 Task: Play online crossword game.
Action: Mouse moved to (407, 318)
Screenshot: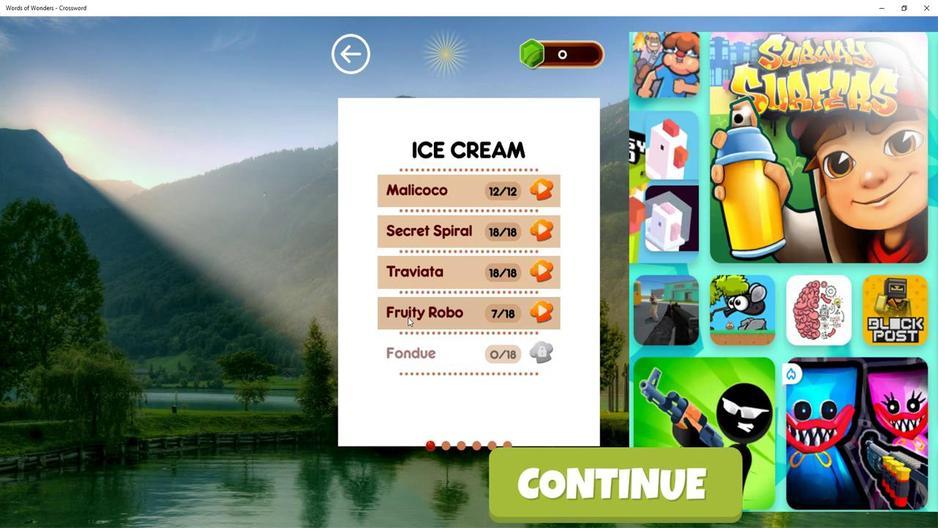 
Action: Mouse pressed left at (407, 318)
Screenshot: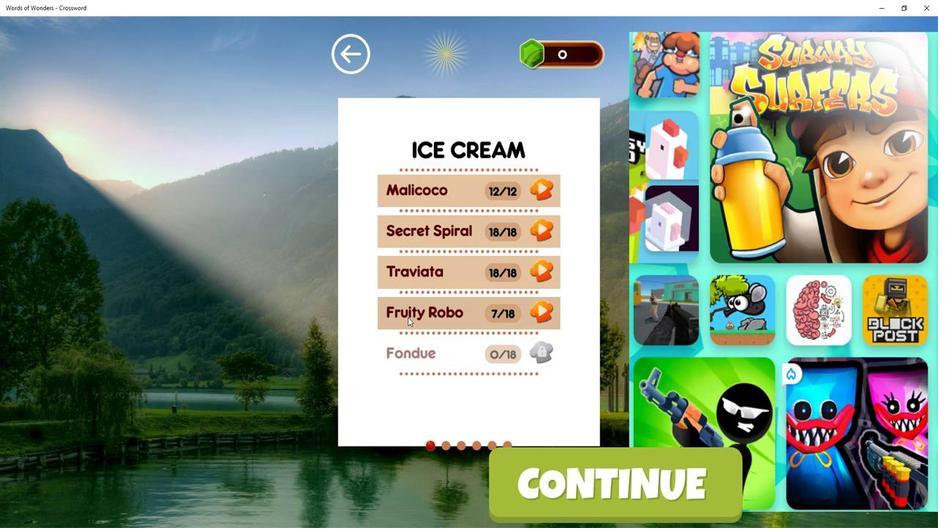 
Action: Mouse moved to (678, 284)
Screenshot: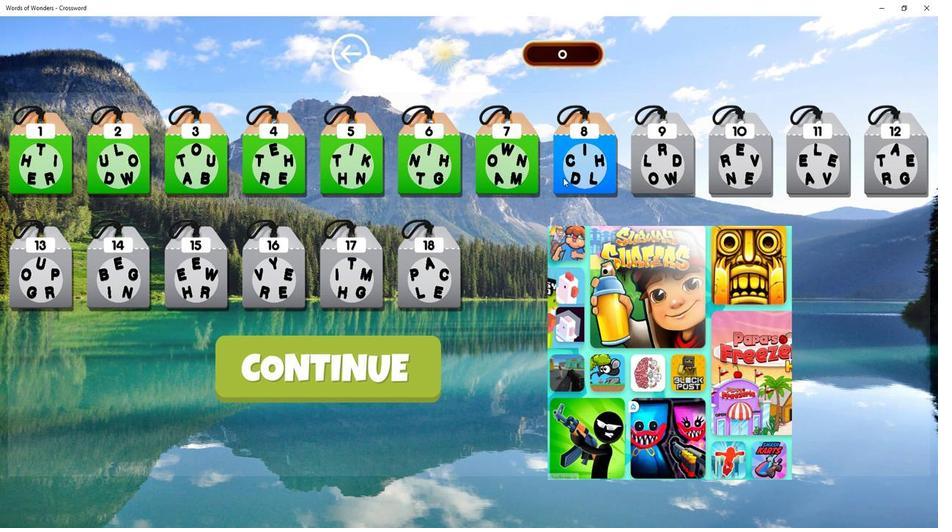 
Action: Mouse pressed left at (678, 284)
Screenshot: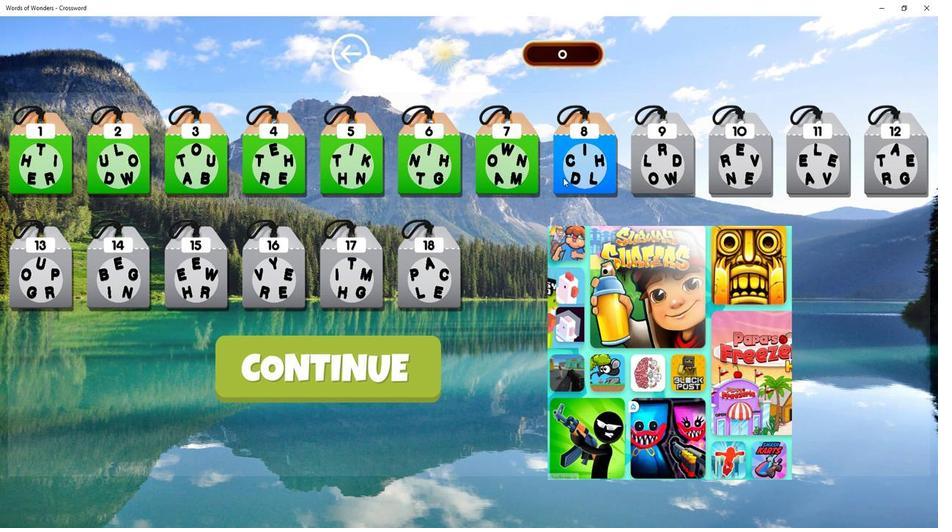 
Action: Mouse moved to (413, 324)
Screenshot: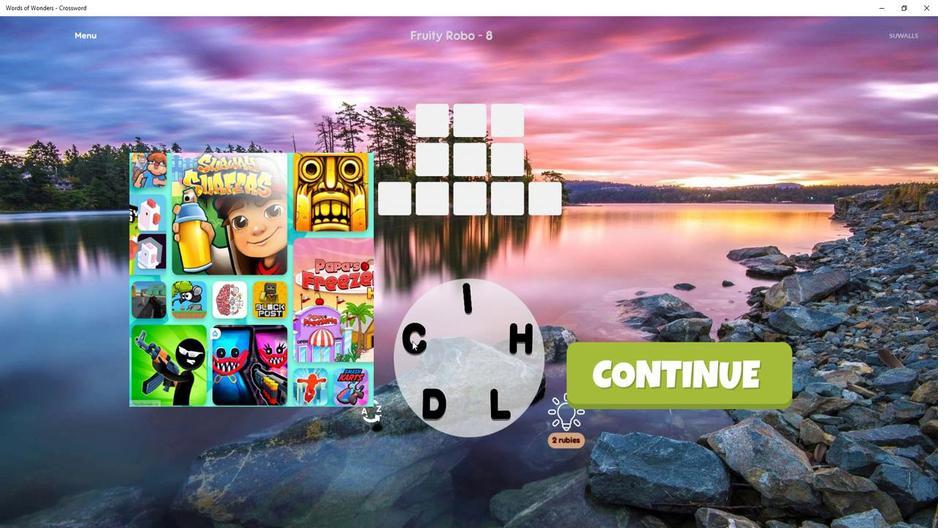 
Action: Mouse pressed left at (413, 324)
Screenshot: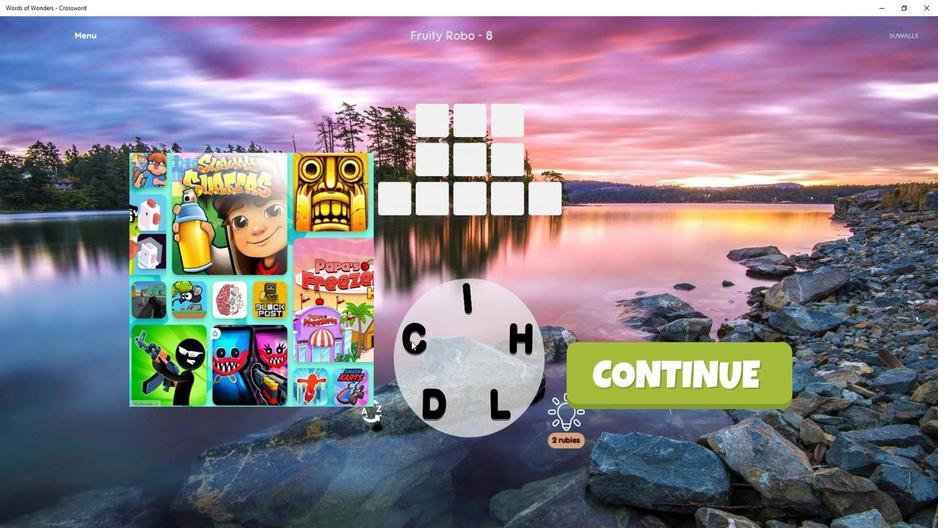 
Action: Mouse moved to (412, 325)
Screenshot: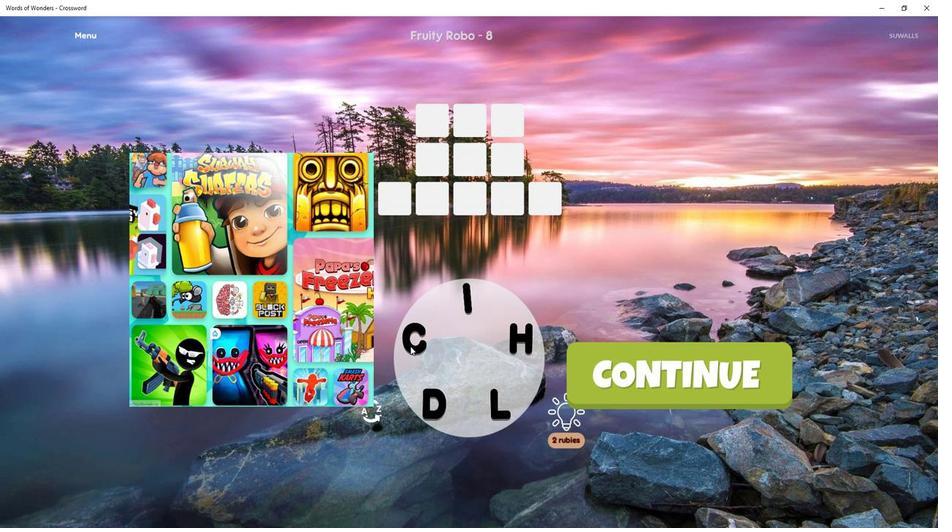 
Action: Mouse pressed left at (412, 325)
Screenshot: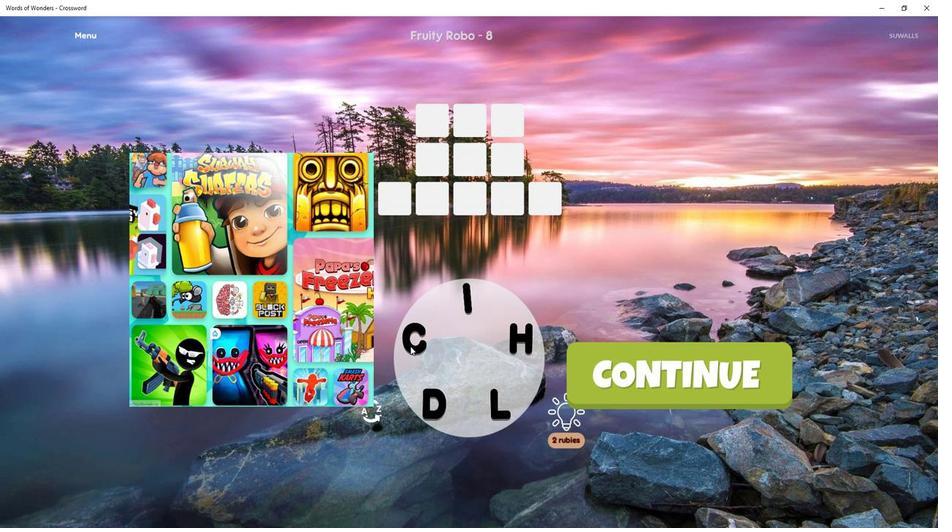 
Action: Mouse moved to (421, 324)
Screenshot: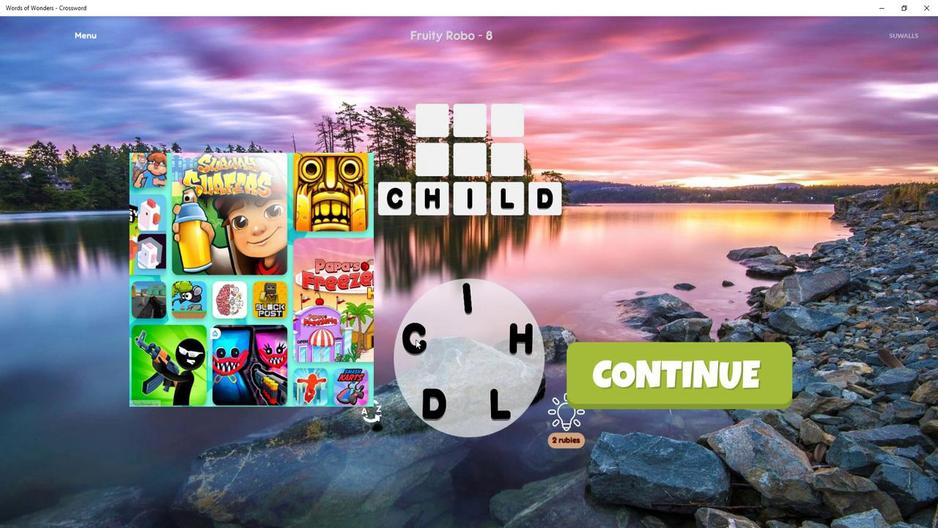 
Action: Mouse pressed left at (421, 324)
Screenshot: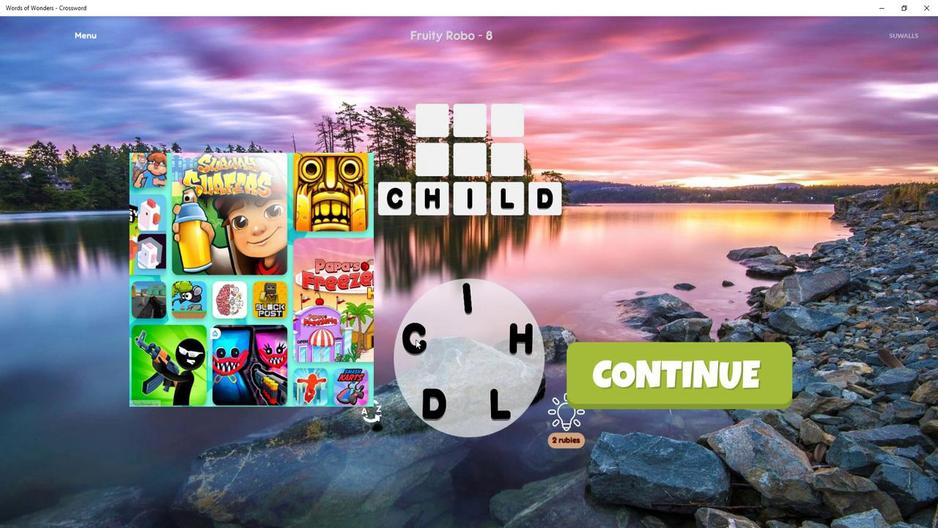 
Action: Mouse moved to (448, 339)
Screenshot: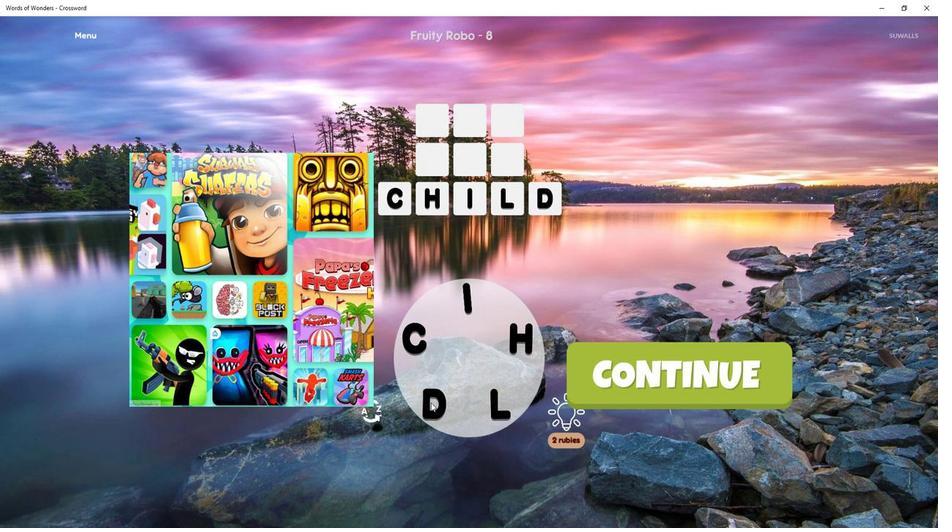 
Action: Mouse pressed left at (448, 339)
Screenshot: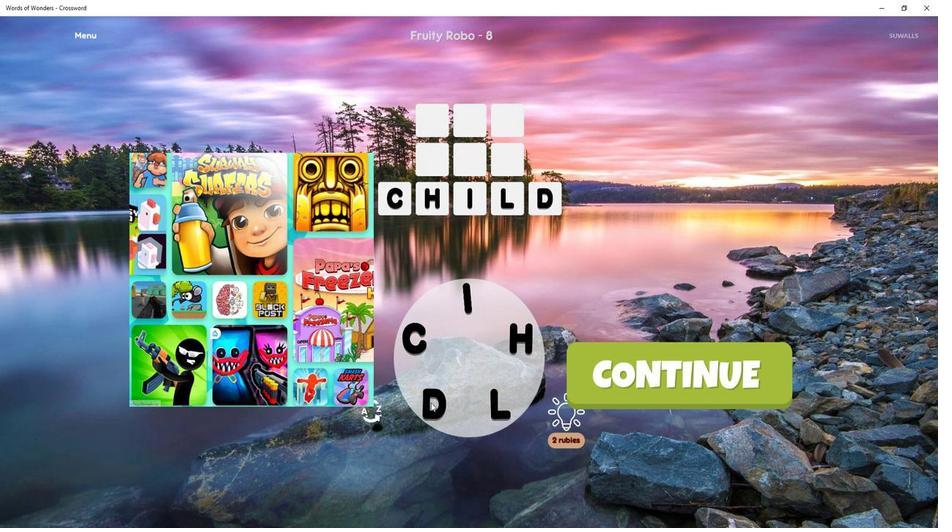 
Action: Mouse moved to (456, 338)
Screenshot: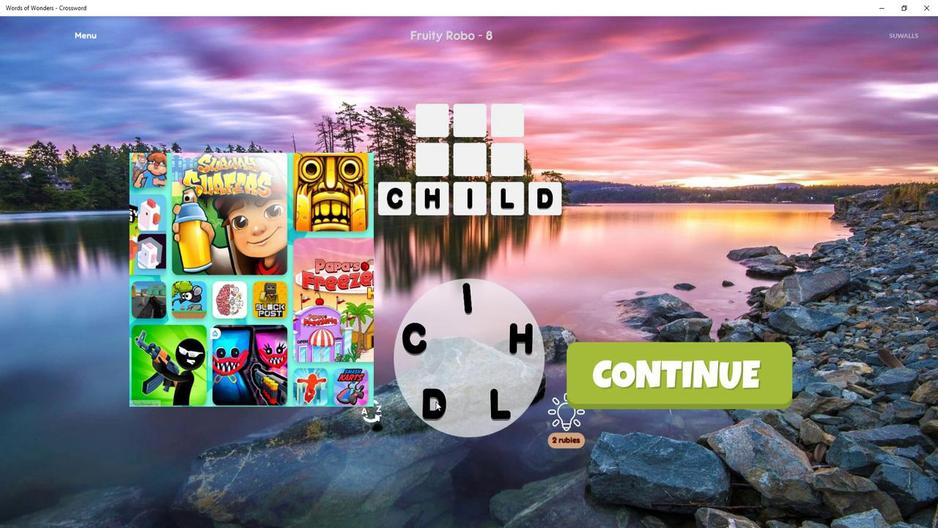 
Action: Mouse pressed left at (456, 338)
Screenshot: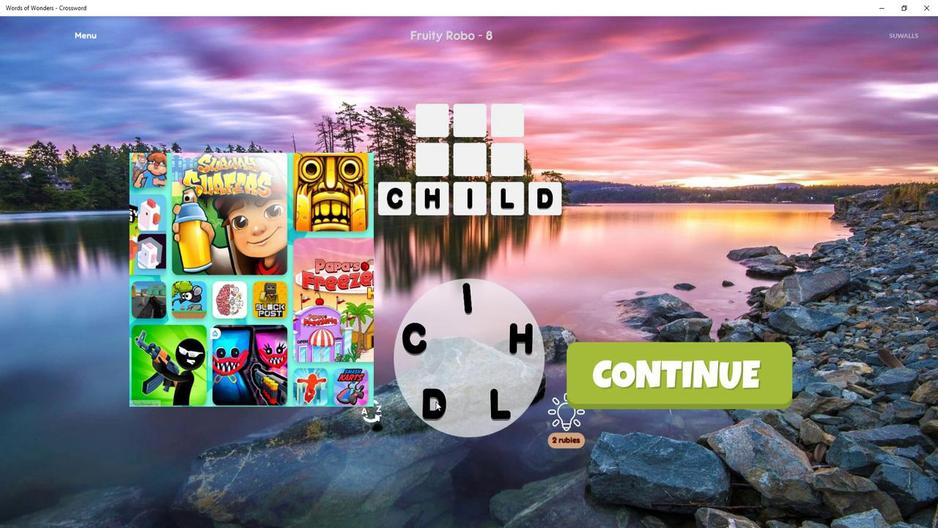 
Action: Mouse moved to (425, 324)
Screenshot: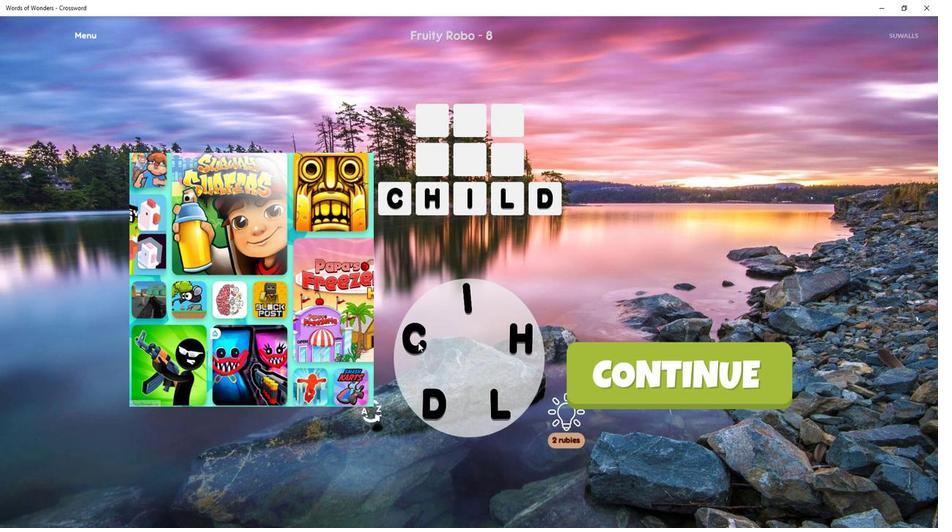 
Action: Mouse pressed left at (425, 324)
Screenshot: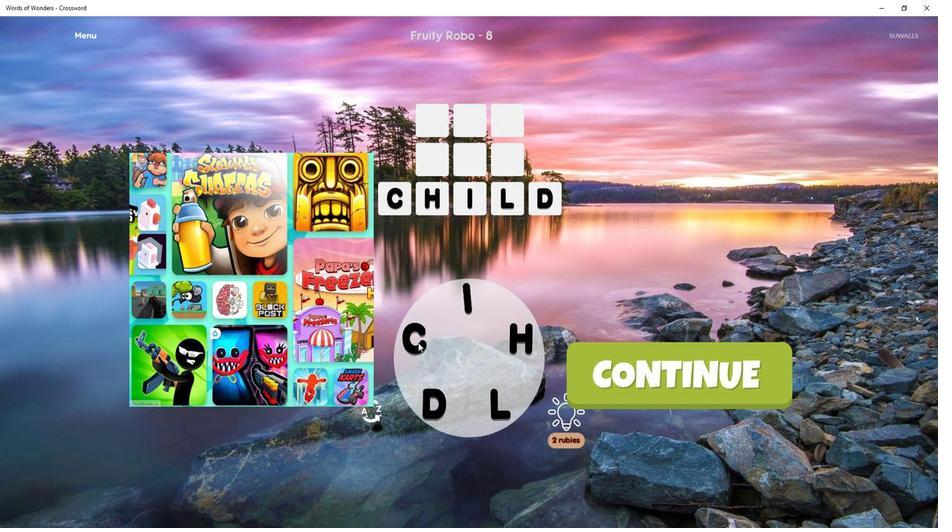 
Action: Mouse moved to (419, 324)
Screenshot: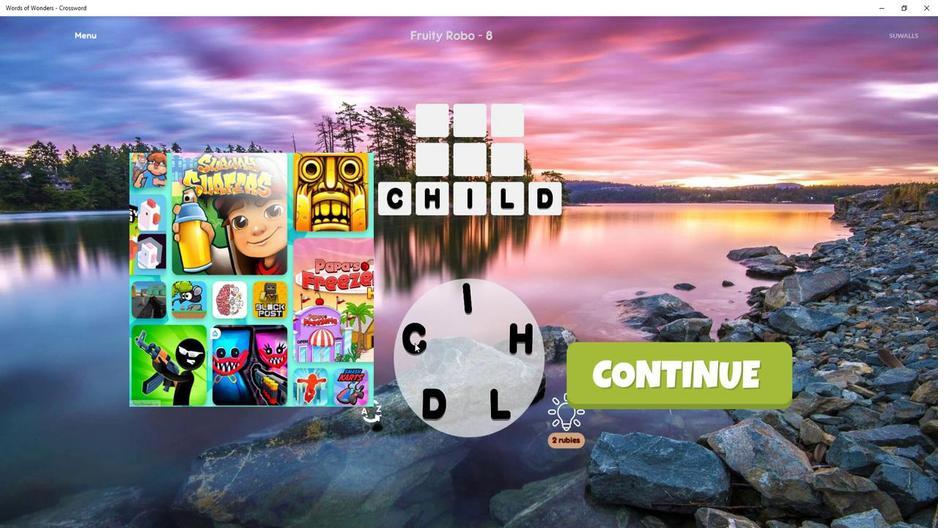 
Action: Mouse pressed left at (419, 324)
Screenshot: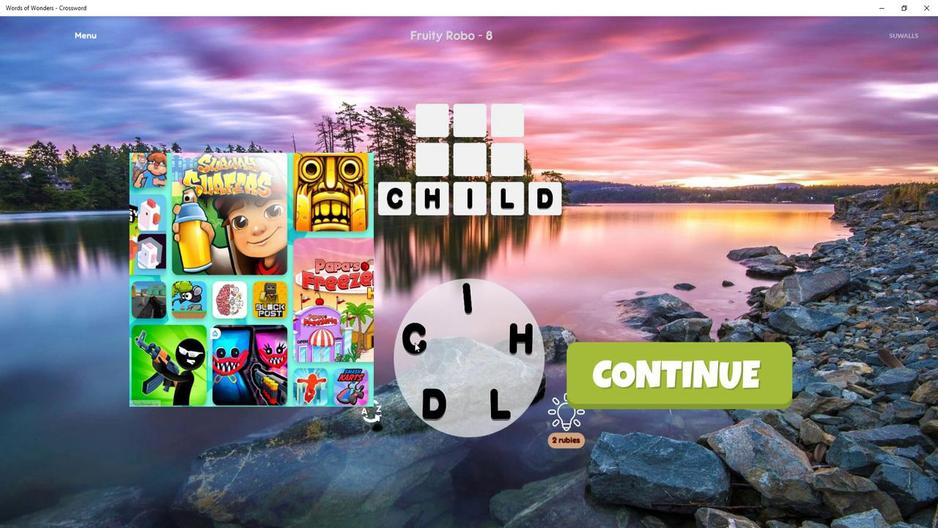 
Action: Mouse moved to (603, 324)
Screenshot: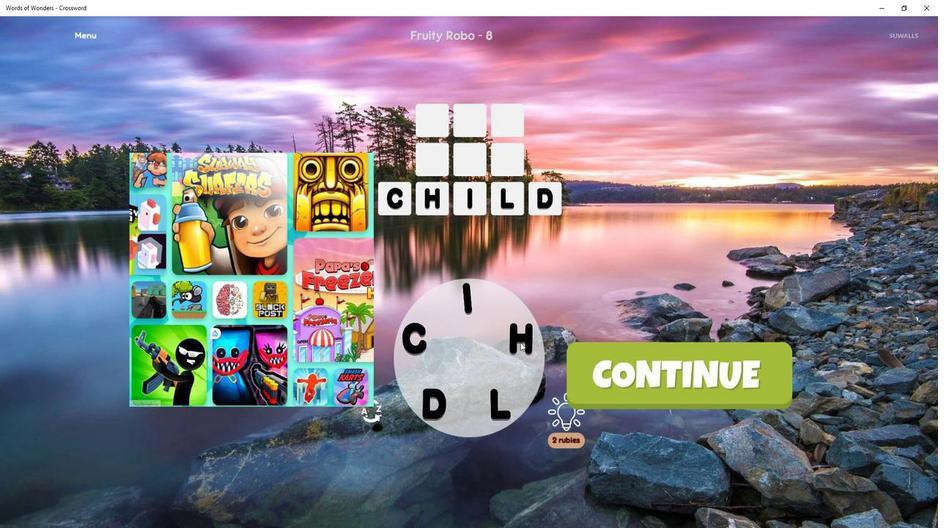 
Action: Mouse pressed left at (603, 324)
Screenshot: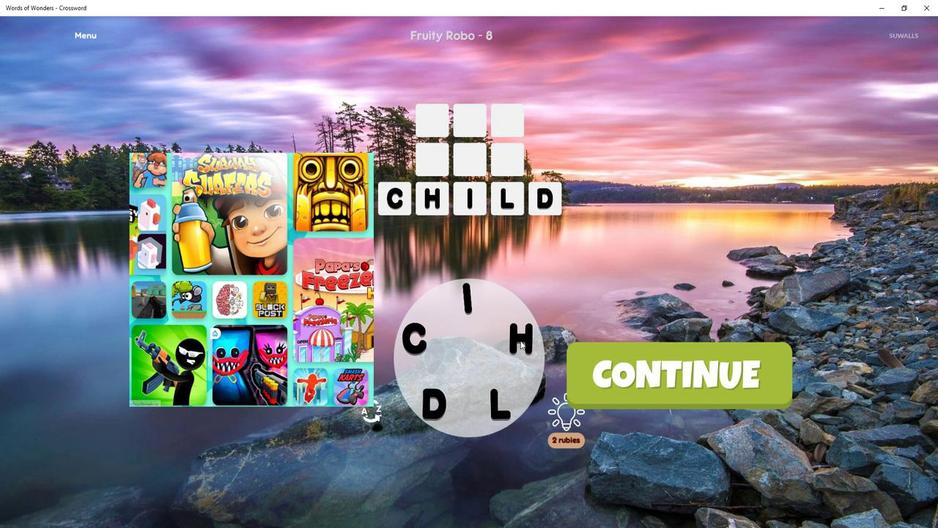 
Action: Mouse moved to (587, 324)
Screenshot: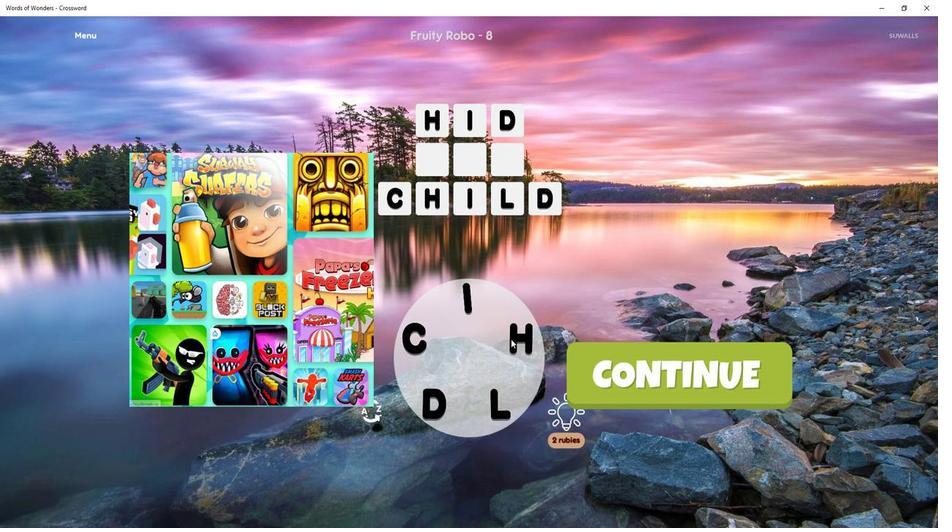
Action: Mouse pressed left at (587, 324)
Screenshot: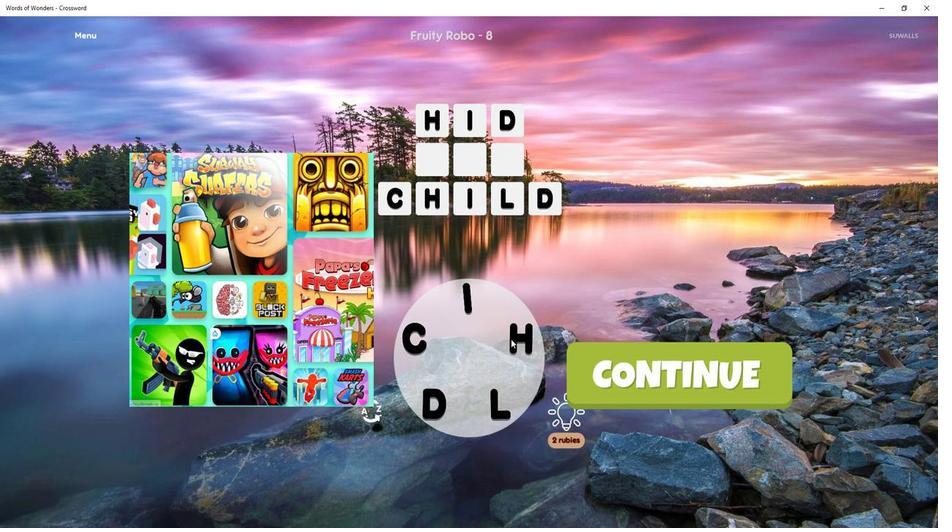 
Action: Mouse moved to (546, 335)
Screenshot: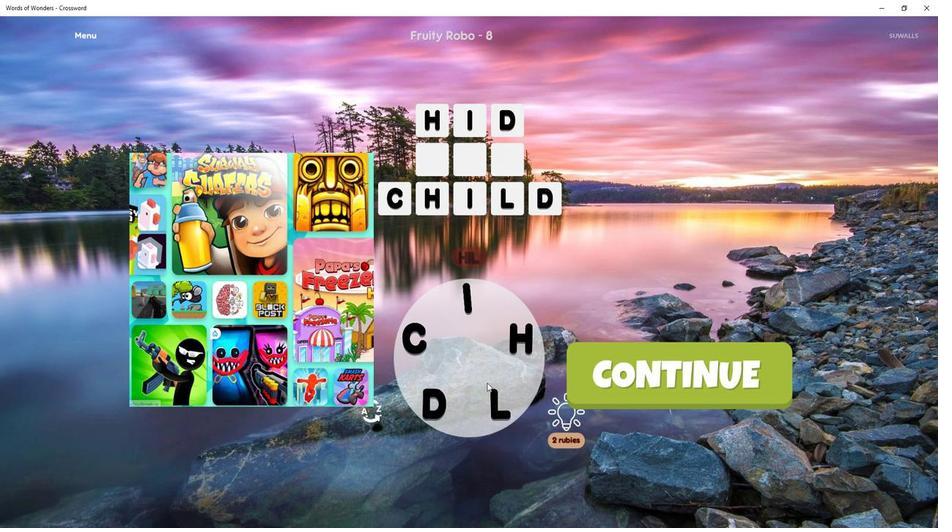 
Action: Mouse pressed left at (546, 335)
Screenshot: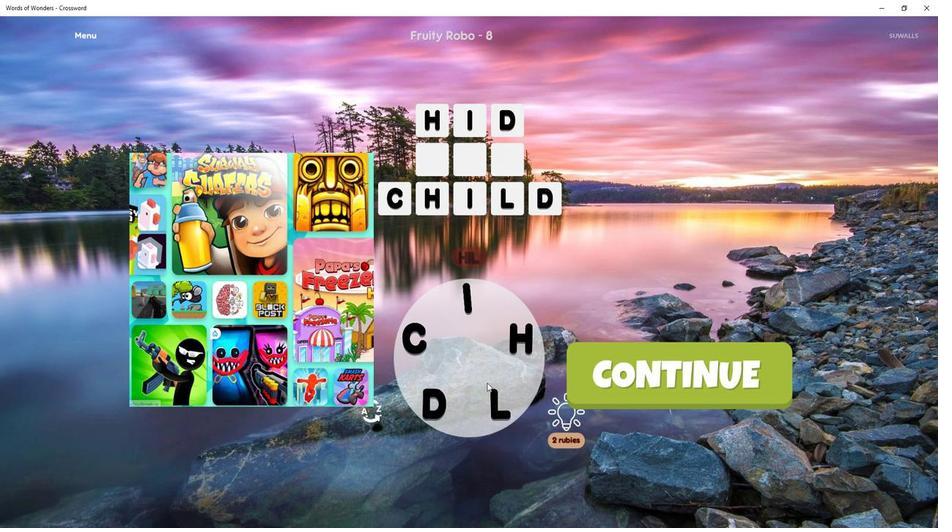 
Action: Mouse moved to (556, 338)
Screenshot: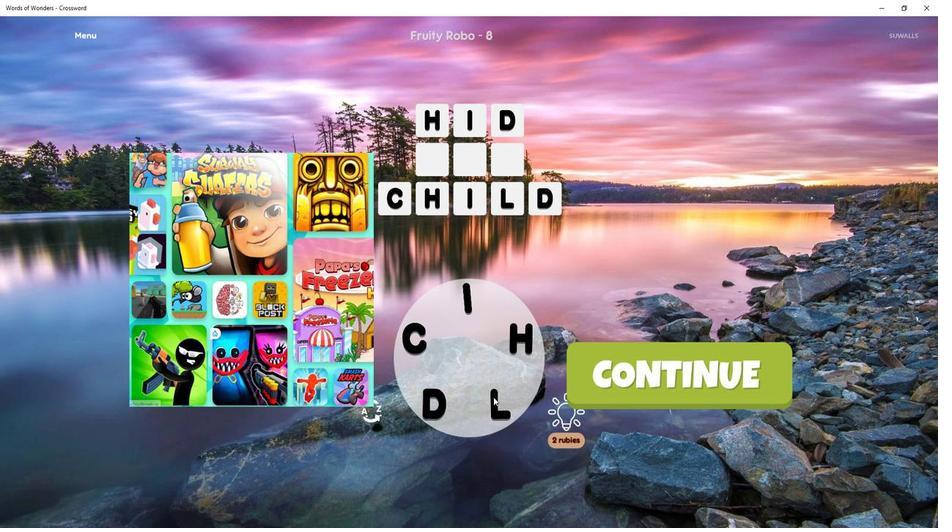 
Action: Mouse pressed left at (556, 338)
Screenshot: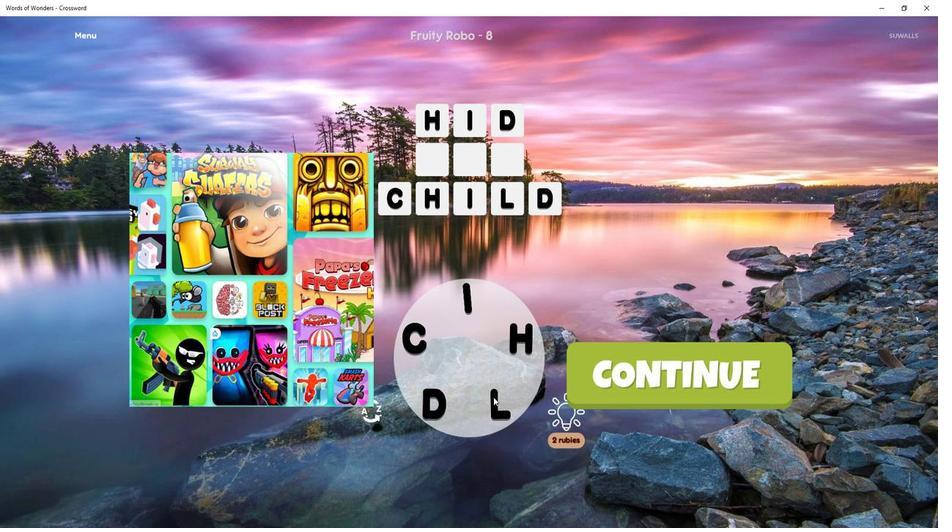 
Action: Mouse moved to (487, 326)
Screenshot: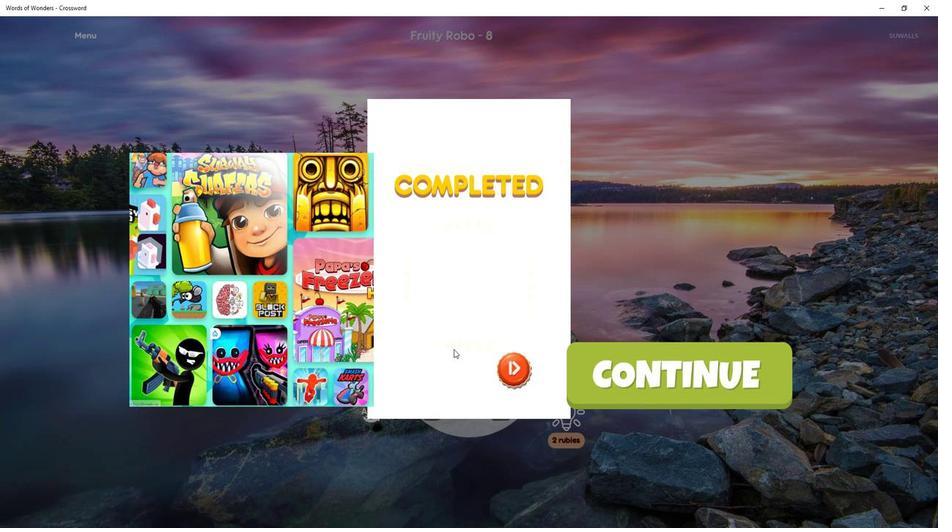 
